 Task: In the  document message.html Use the feature 'and check spelling and grammer' Select the body of letter and change paragraph spacing to  '1.5' Select the word  Good Morning and change font size to  27
Action: Mouse moved to (216, 76)
Screenshot: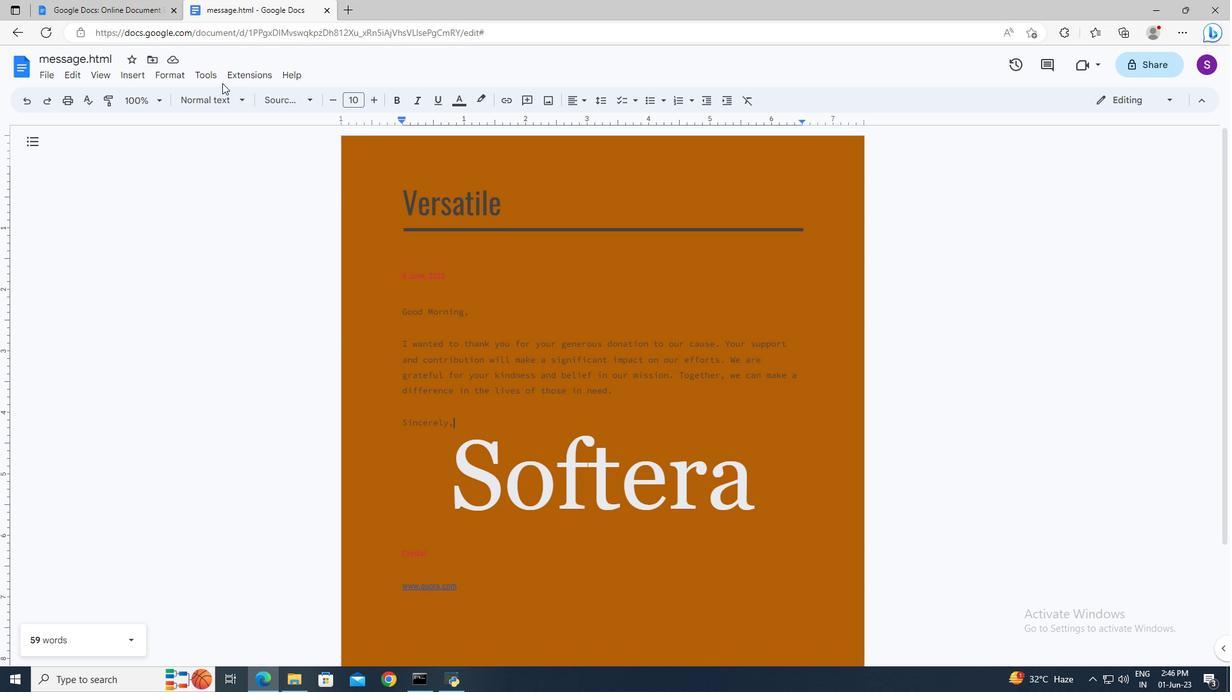 
Action: Mouse pressed left at (216, 76)
Screenshot: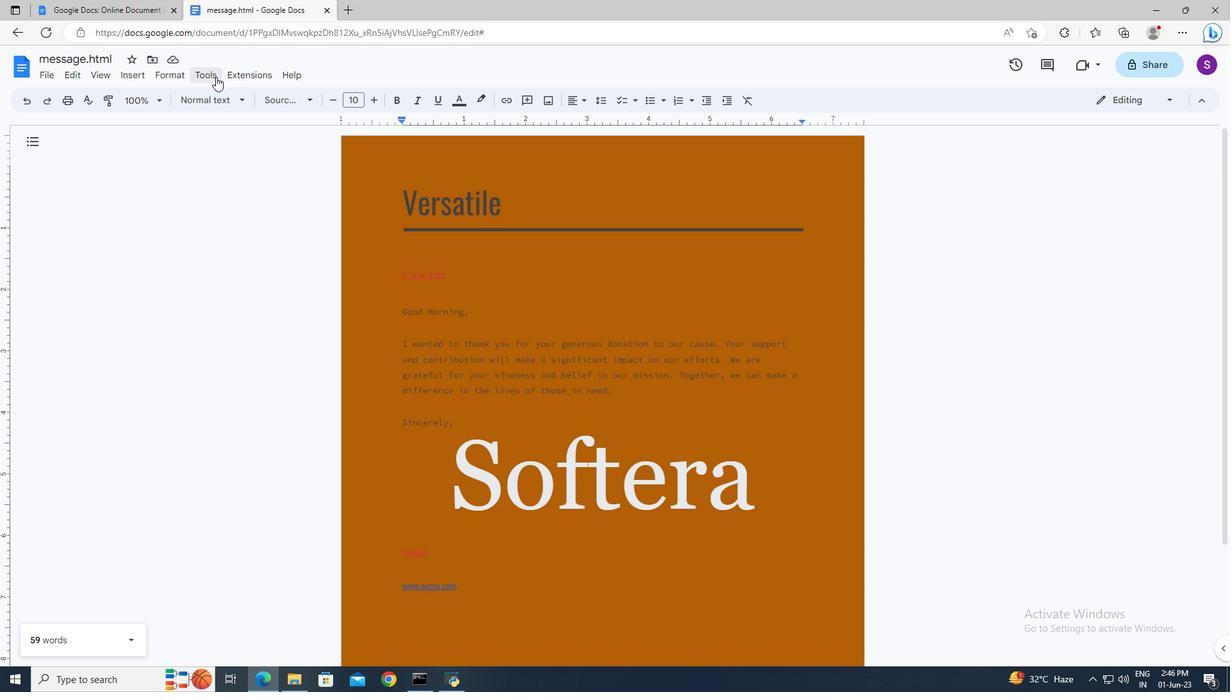 
Action: Mouse moved to (451, 99)
Screenshot: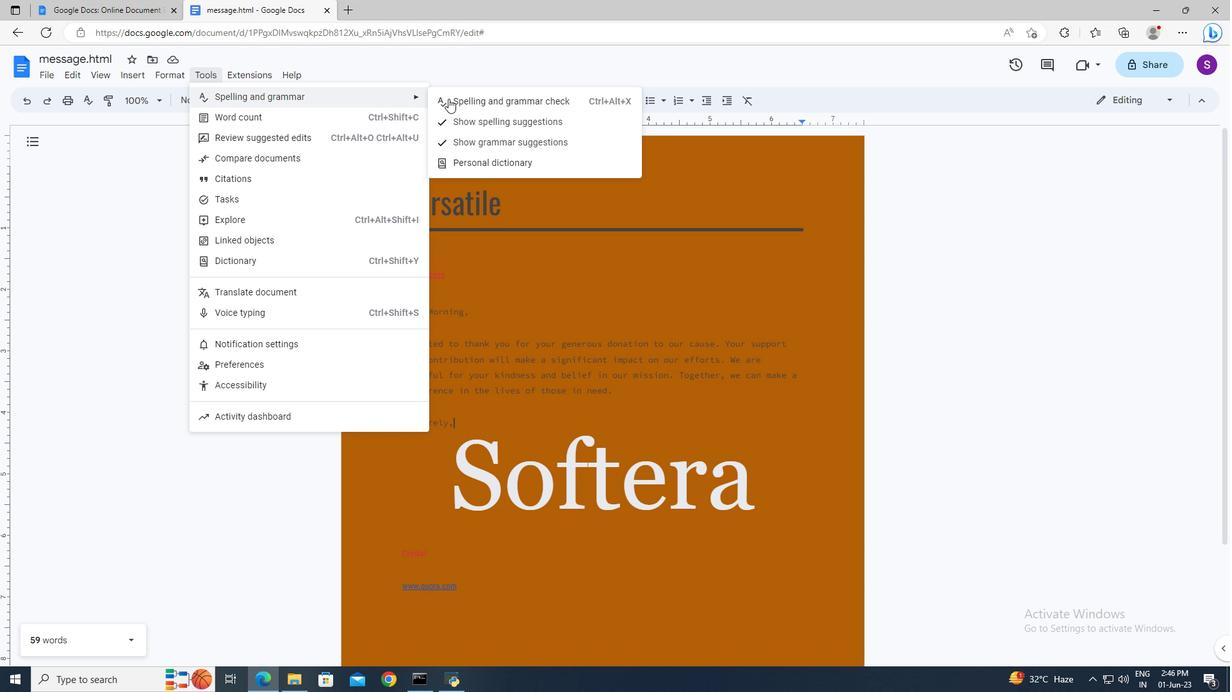 
Action: Mouse pressed left at (451, 99)
Screenshot: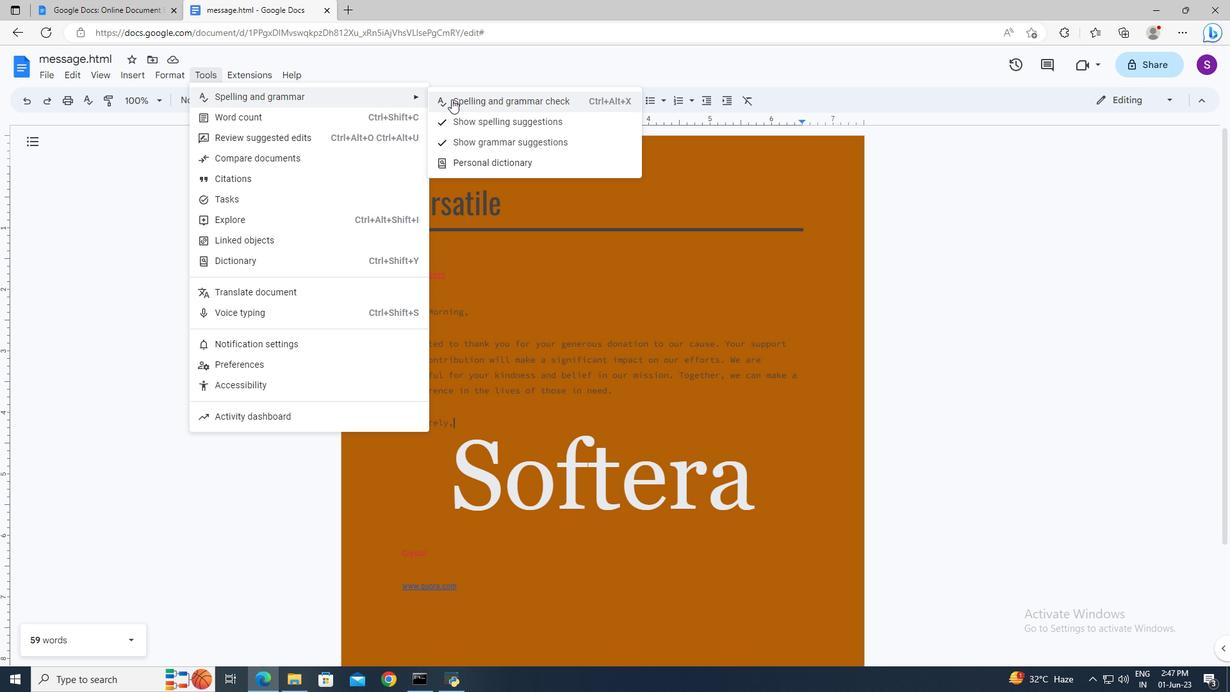 
Action: Mouse moved to (398, 339)
Screenshot: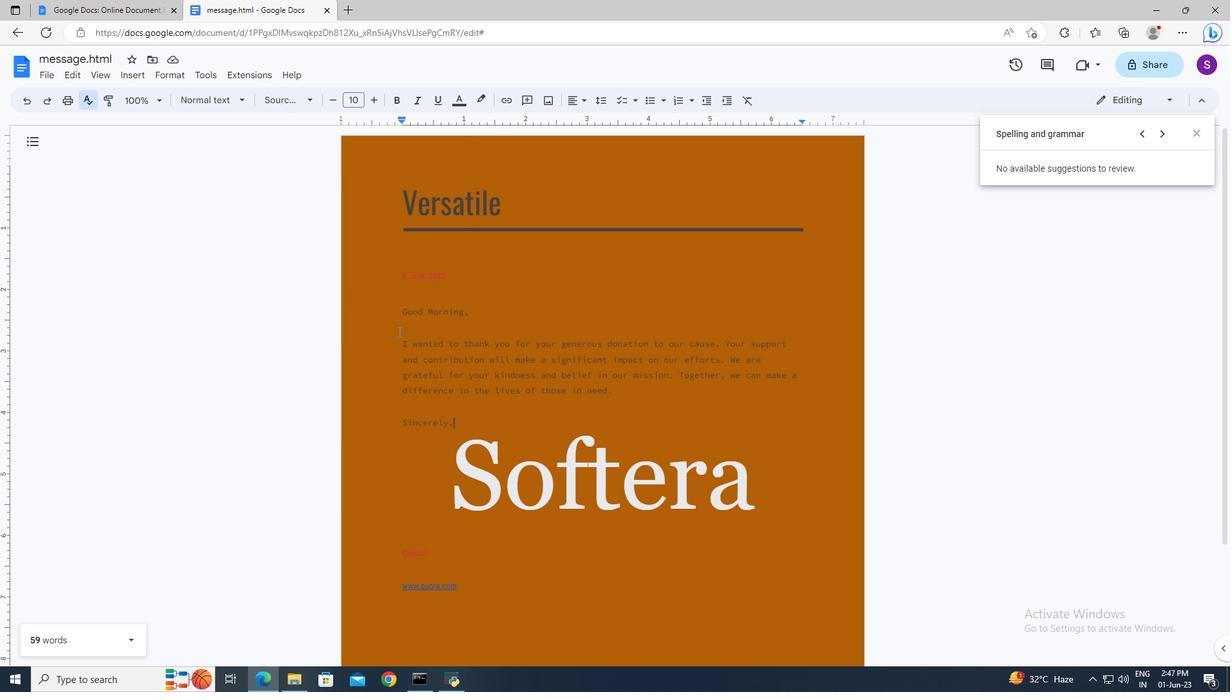 
Action: Mouse pressed left at (398, 339)
Screenshot: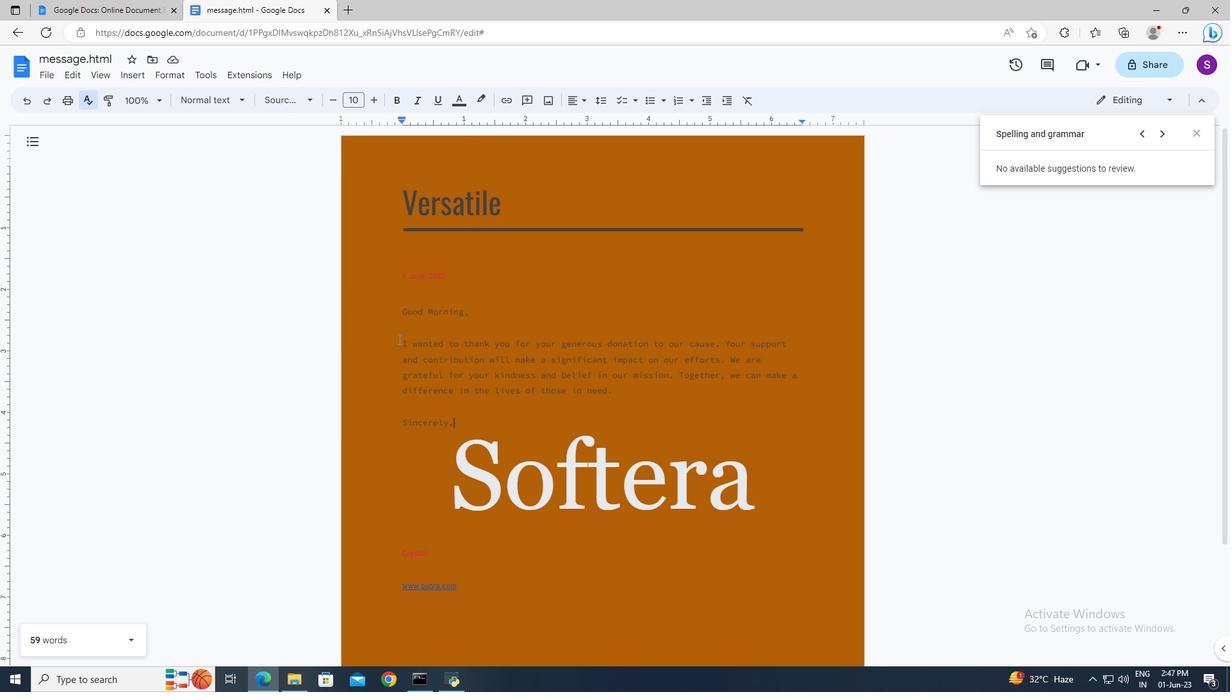 
Action: Mouse moved to (396, 339)
Screenshot: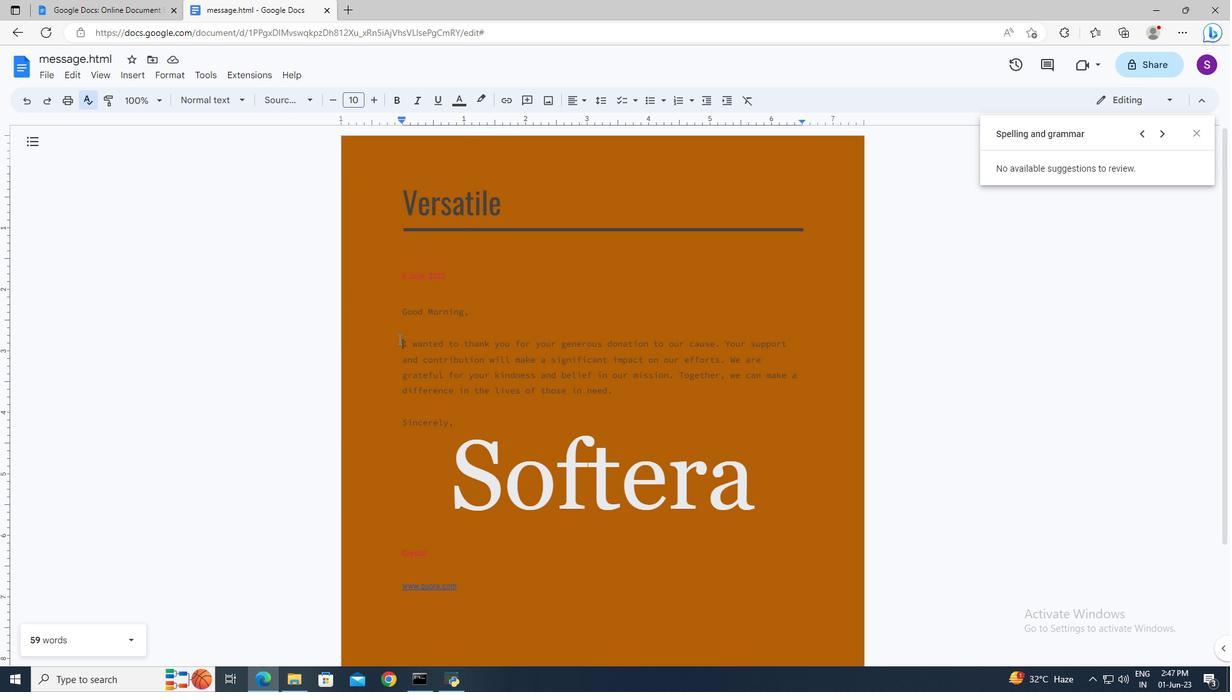
Action: Key pressed <Key.shift><Key.down>
Screenshot: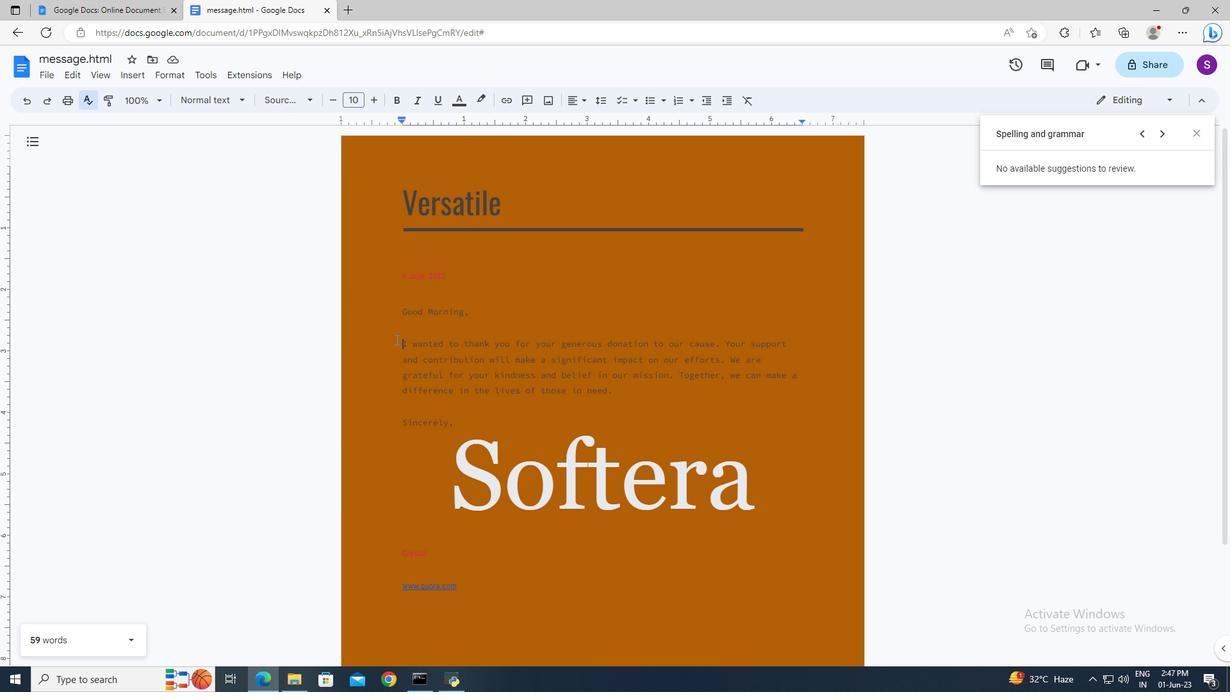 
Action: Mouse moved to (594, 99)
Screenshot: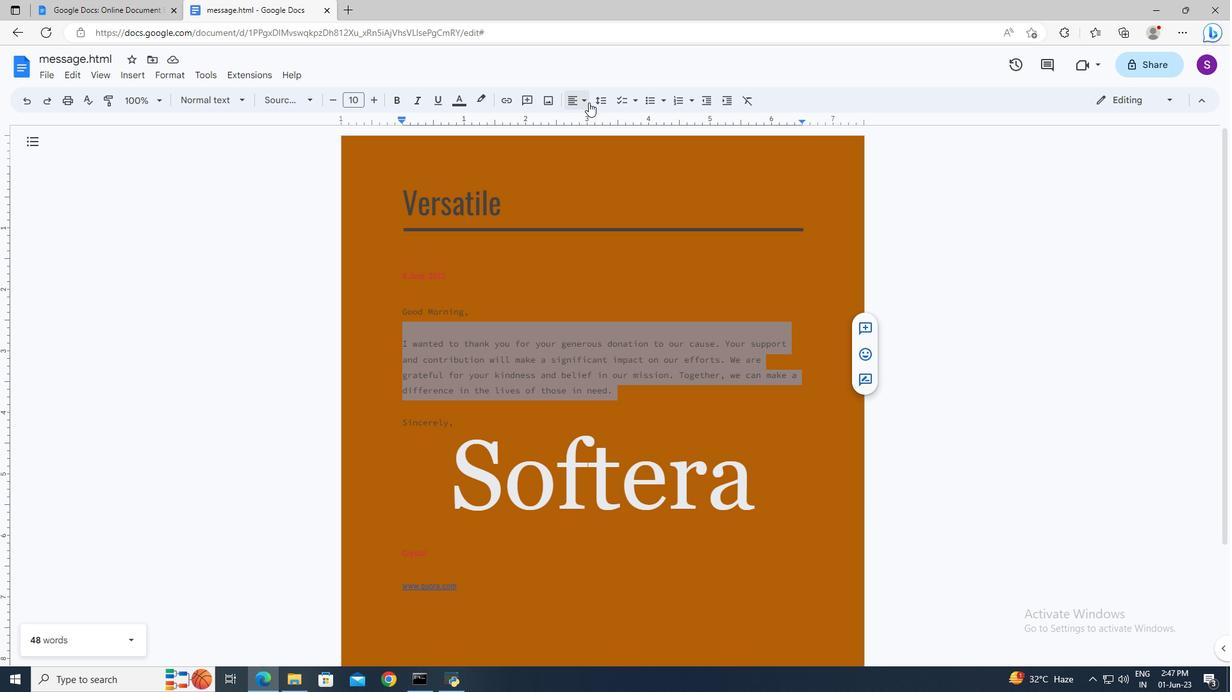 
Action: Mouse pressed left at (594, 99)
Screenshot: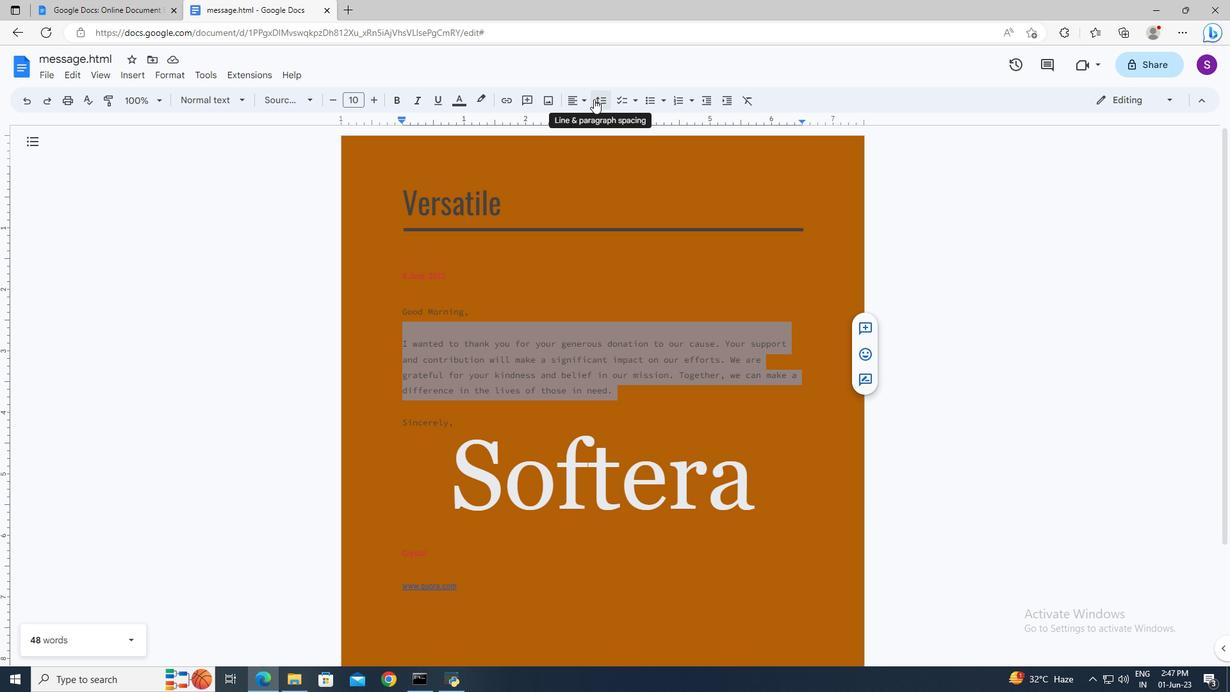 
Action: Mouse moved to (610, 160)
Screenshot: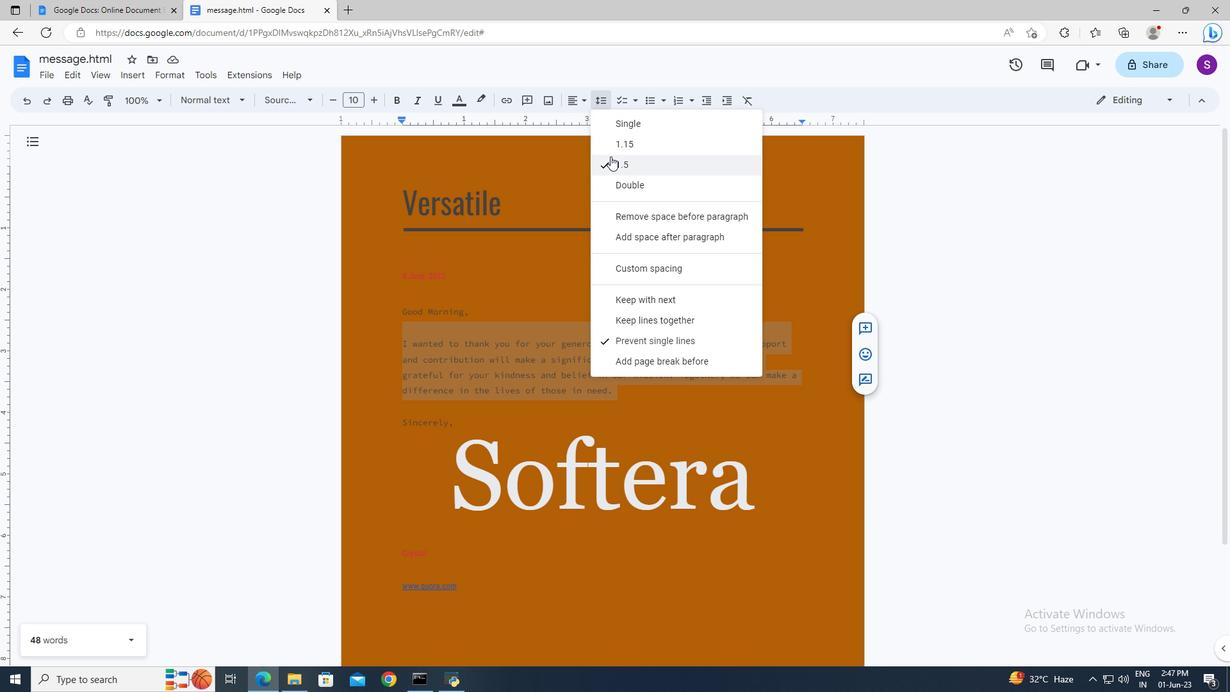 
Action: Mouse pressed left at (610, 160)
Screenshot: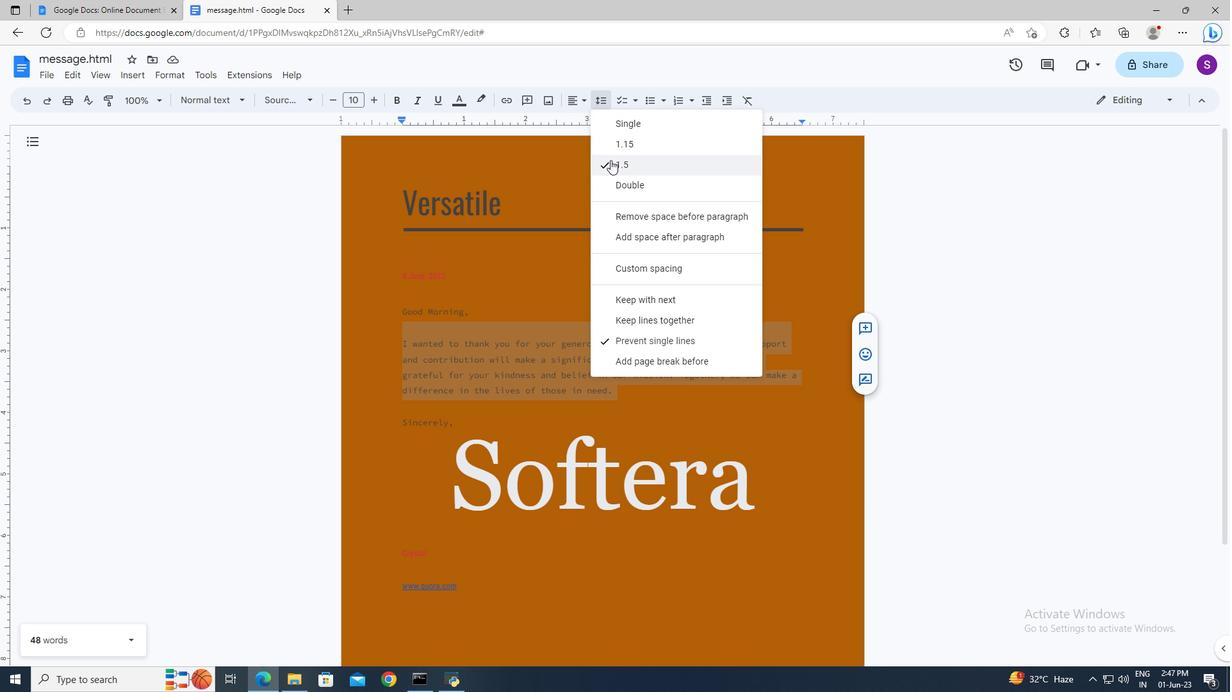 
Action: Mouse moved to (396, 315)
Screenshot: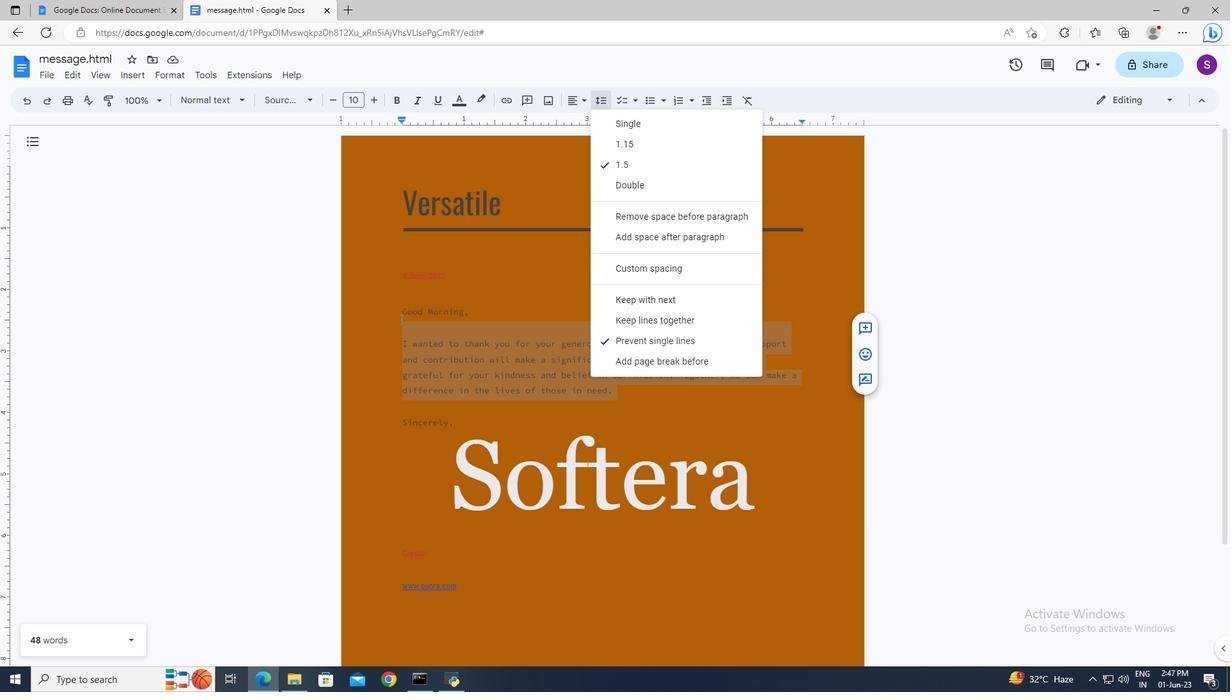
Action: Mouse pressed left at (396, 315)
Screenshot: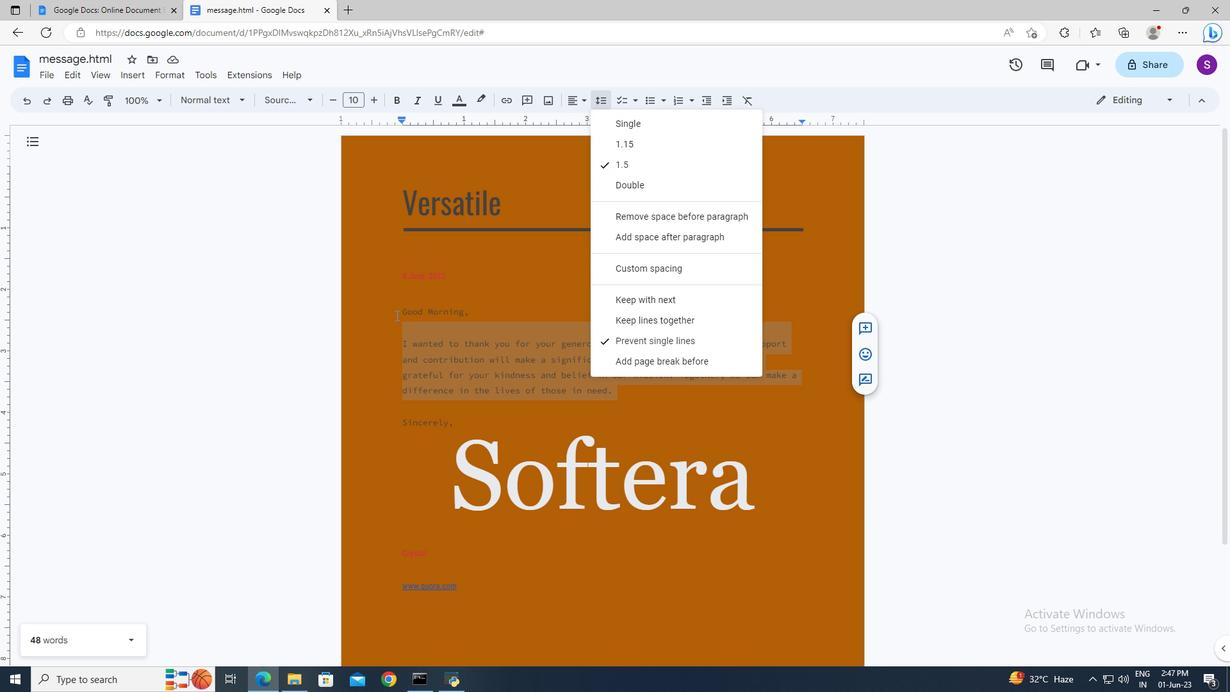
Action: Mouse moved to (396, 315)
Screenshot: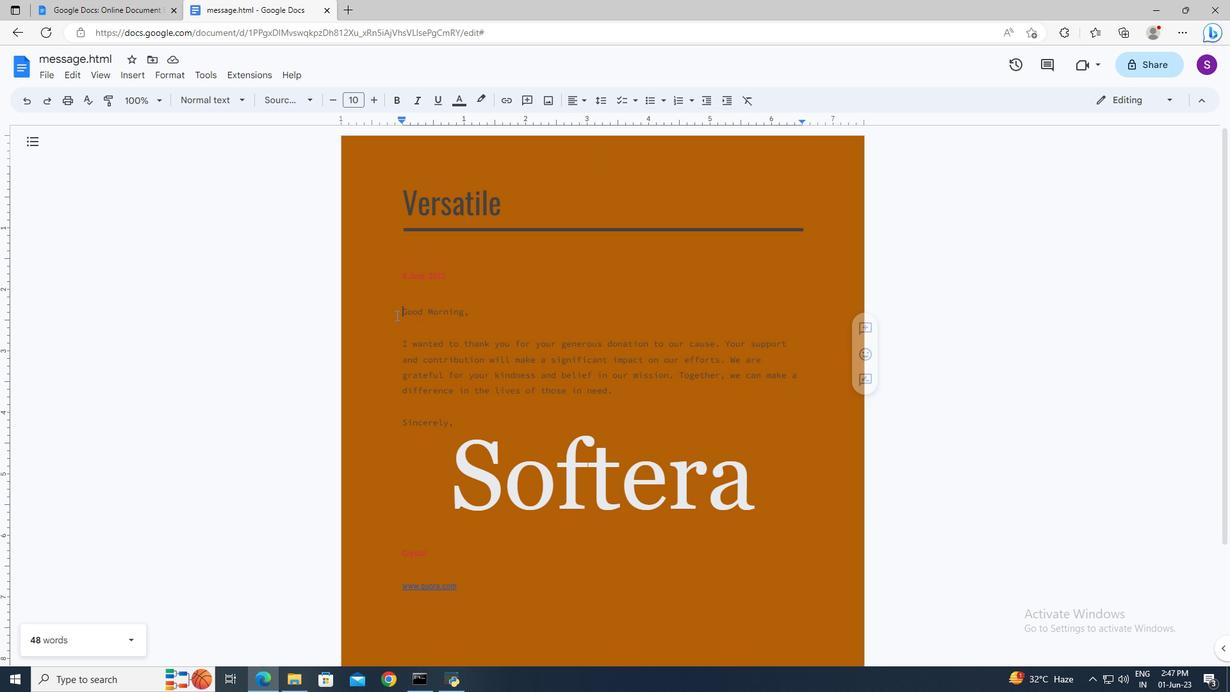 
Action: Key pressed <Key.shift><Key.right><Key.right>
Screenshot: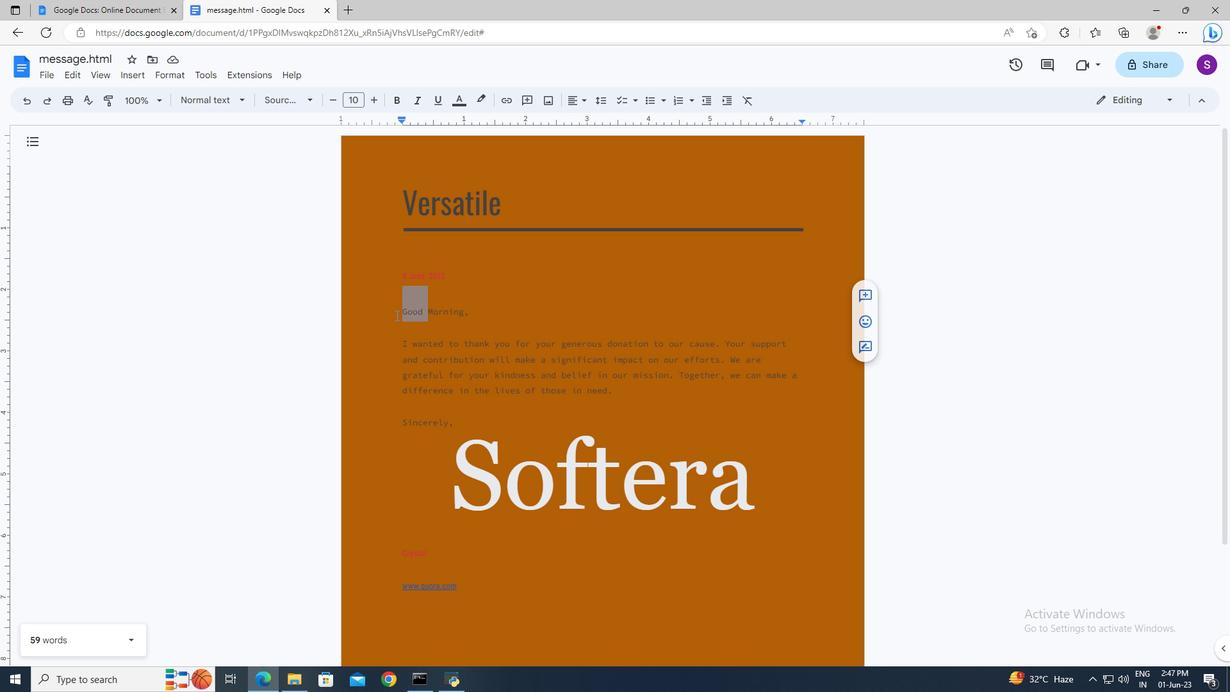 
Action: Mouse moved to (360, 103)
Screenshot: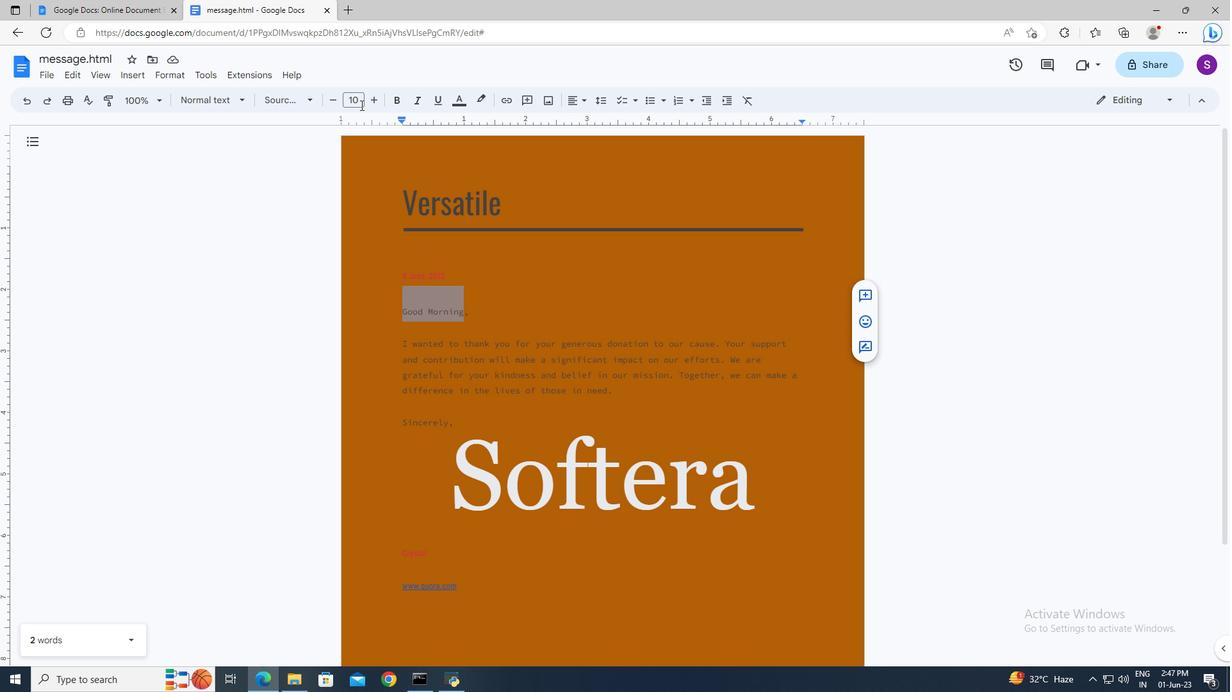 
Action: Mouse pressed left at (360, 103)
Screenshot: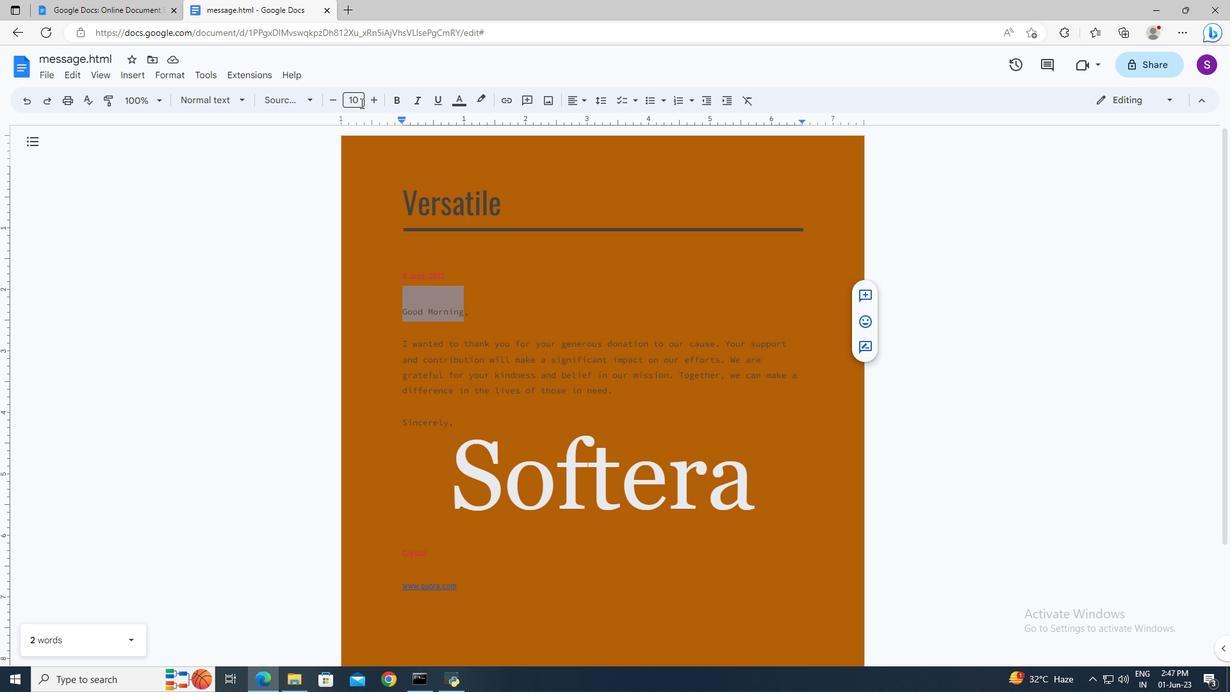 
Action: Key pressed 27<Key.enter>
Screenshot: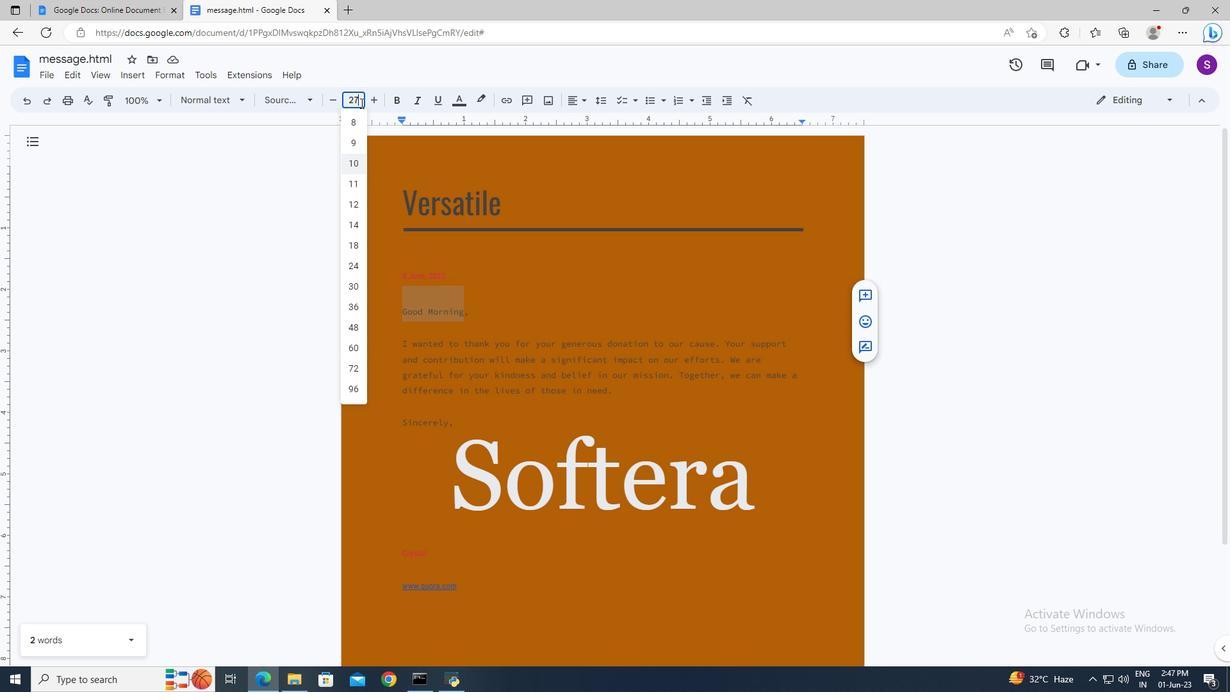 
Action: Mouse moved to (594, 336)
Screenshot: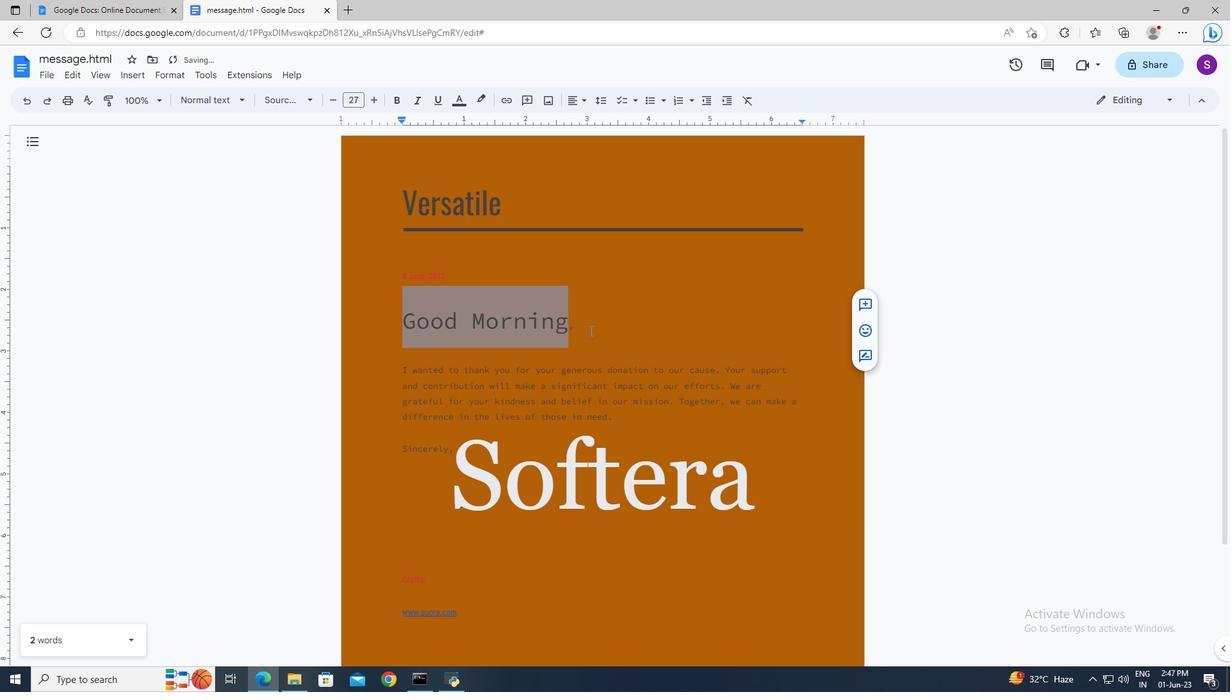 
Action: Mouse pressed left at (594, 336)
Screenshot: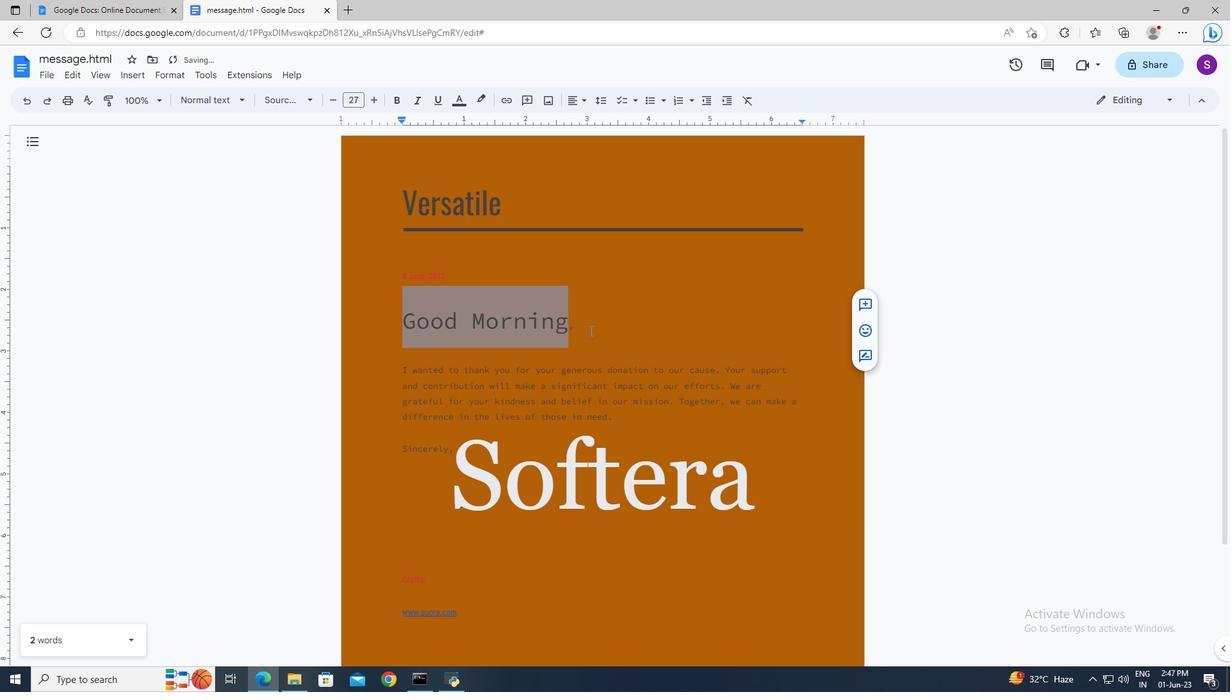 
